 Task: Start in the project TransformWorks the sprint 'Starlight', with a duration of 2 weeks.
Action: Mouse moved to (230, 363)
Screenshot: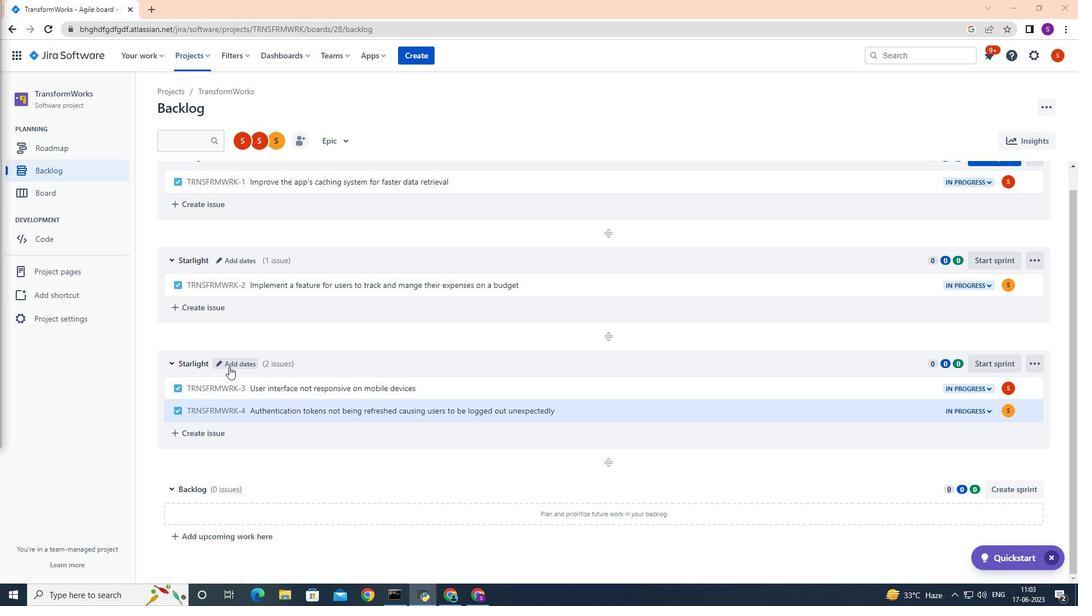 
Action: Mouse pressed left at (230, 363)
Screenshot: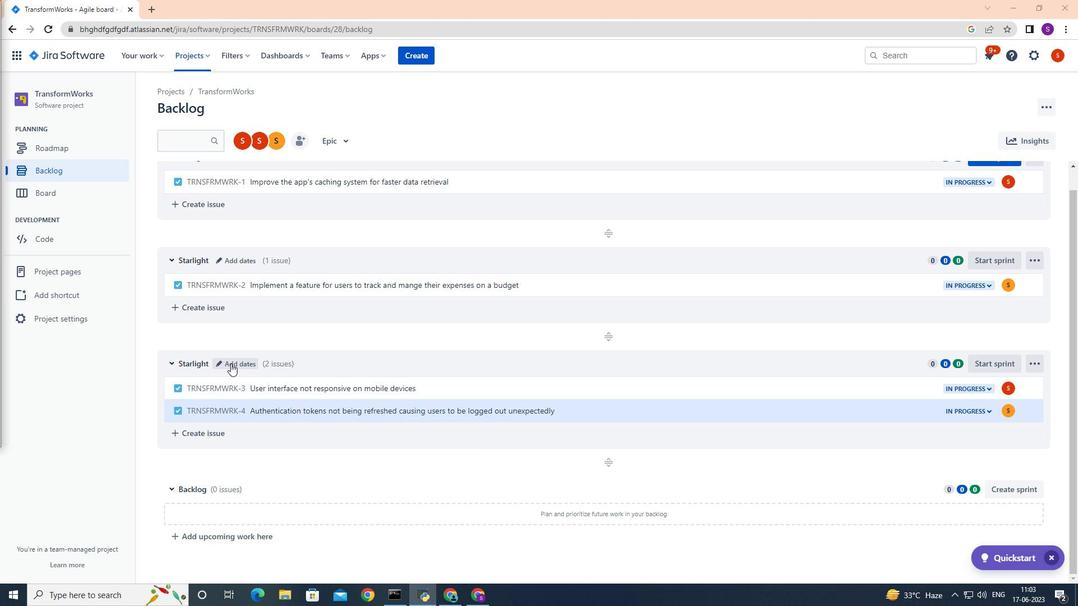 
Action: Mouse moved to (507, 177)
Screenshot: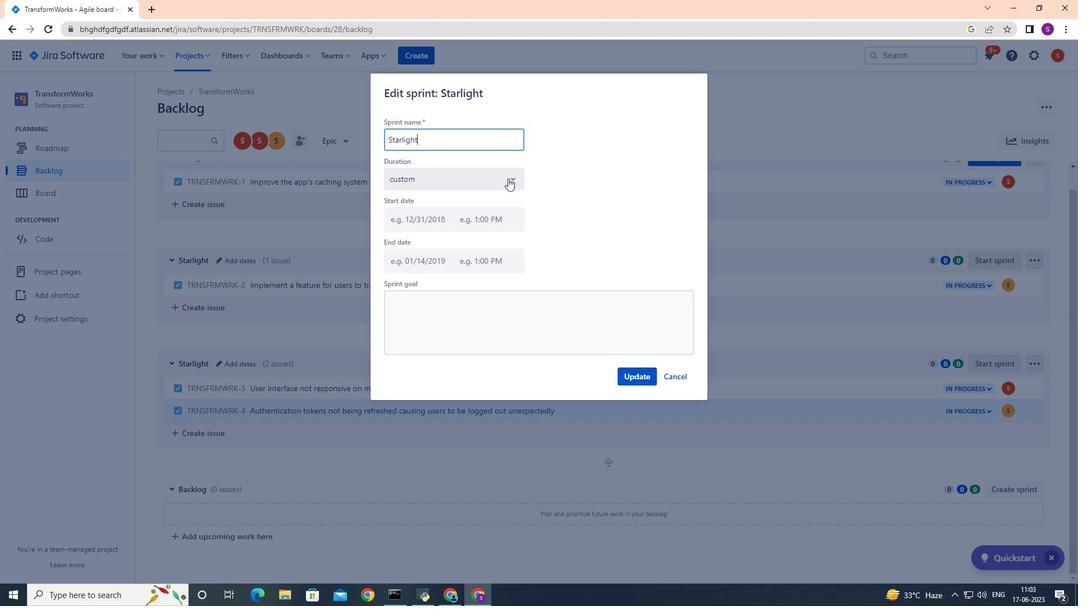 
Action: Mouse pressed left at (507, 177)
Screenshot: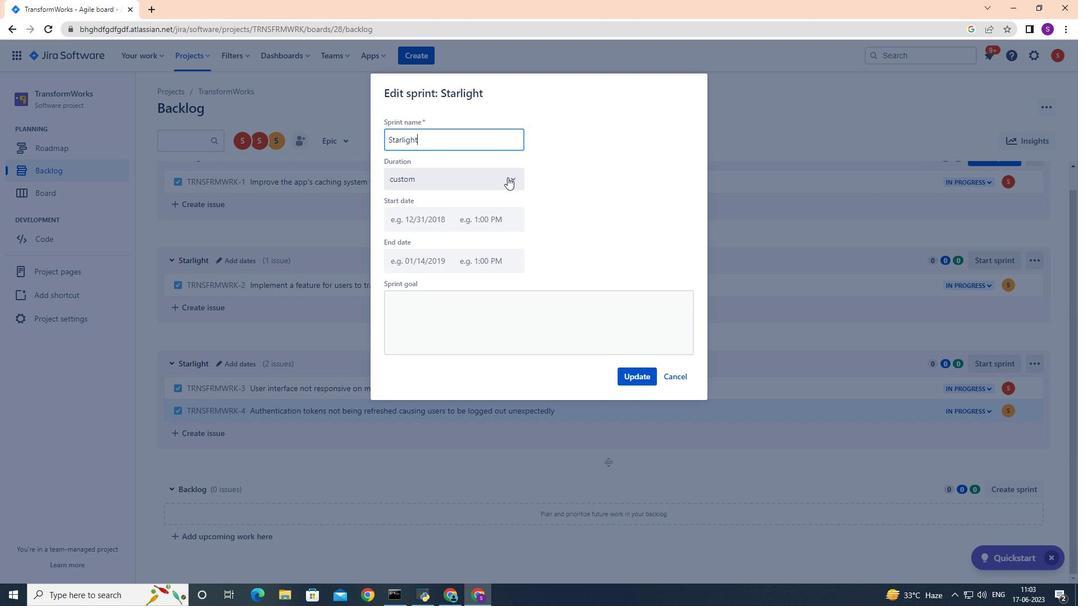 
Action: Mouse moved to (435, 224)
Screenshot: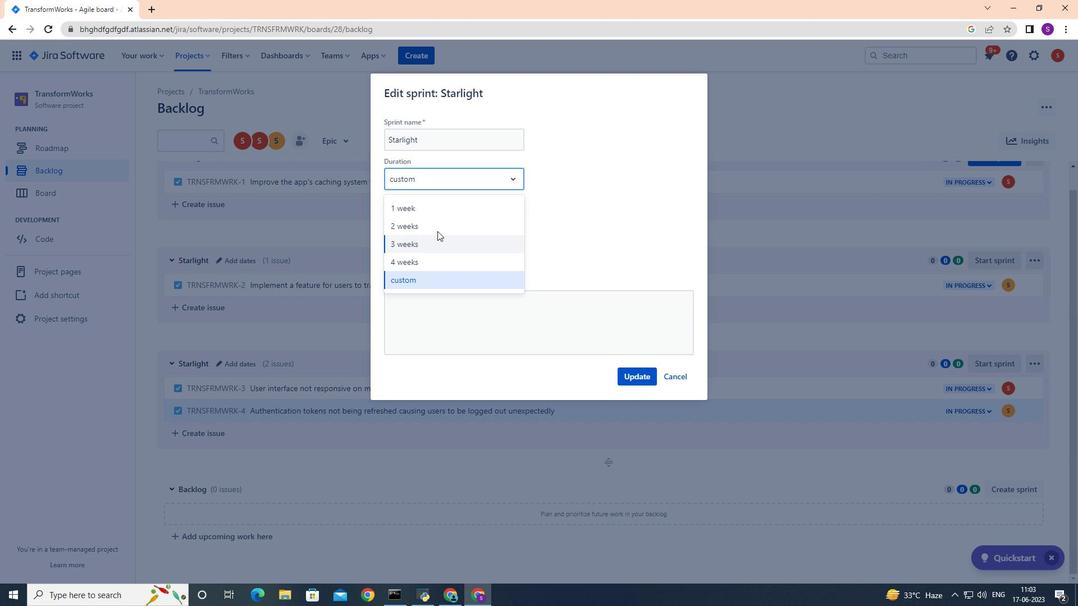 
Action: Mouse pressed left at (435, 224)
Screenshot: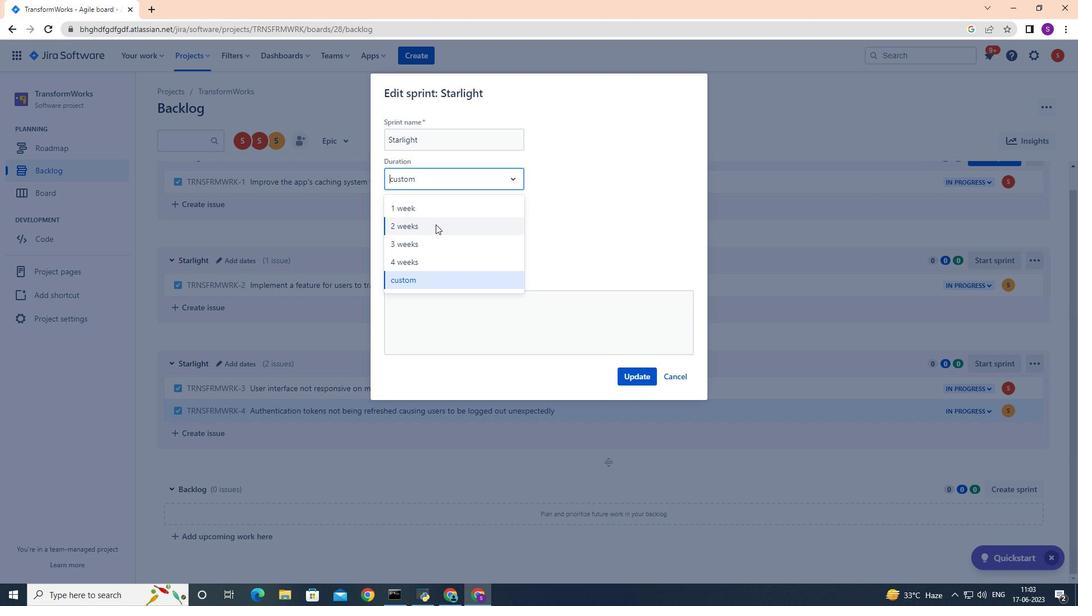 
Action: Mouse moved to (629, 373)
Screenshot: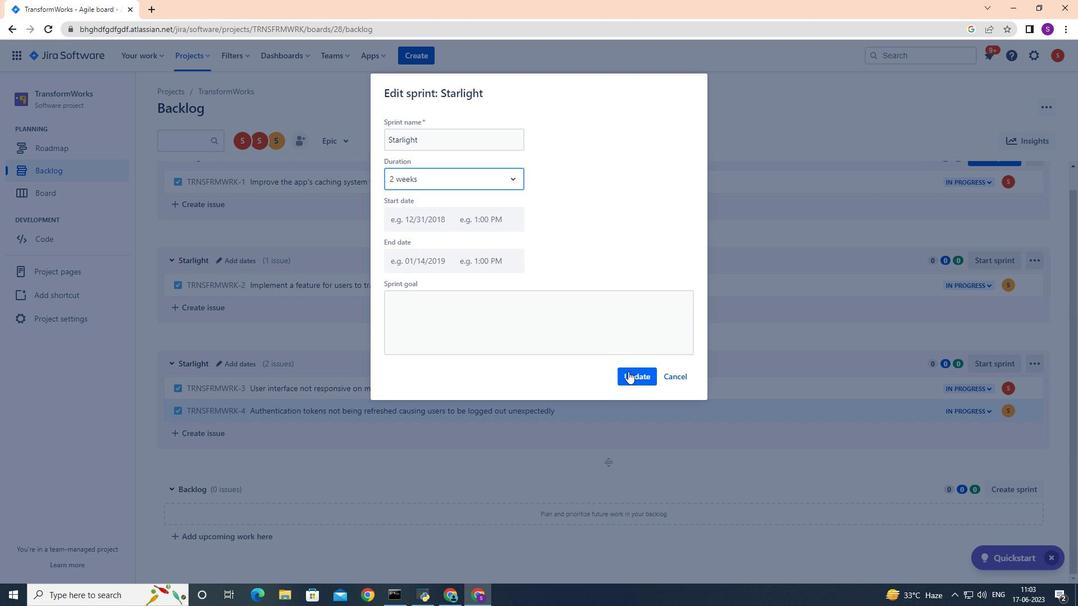 
Action: Mouse pressed left at (629, 373)
Screenshot: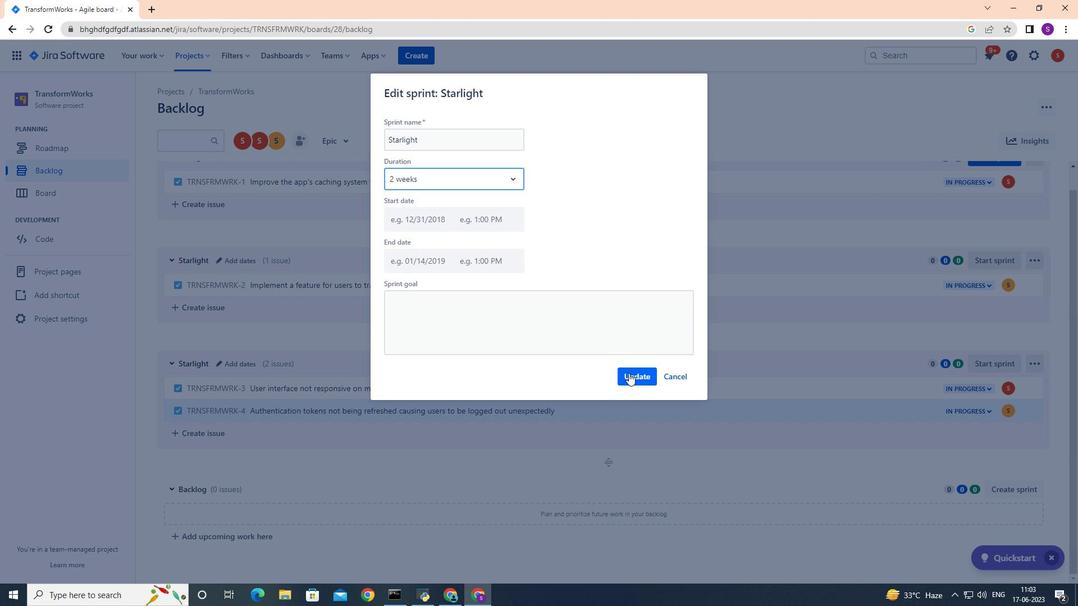 
Action: Mouse moved to (629, 373)
Screenshot: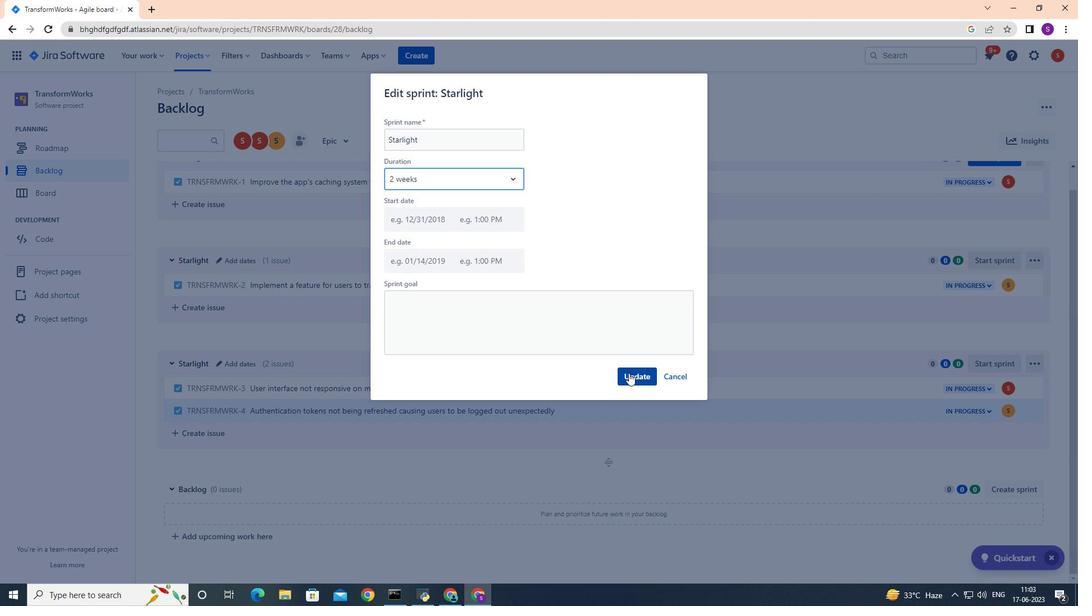 
